 Task: Find restaurants with a 3.5+ rating.
Action: Mouse moved to (394, 107)
Screenshot: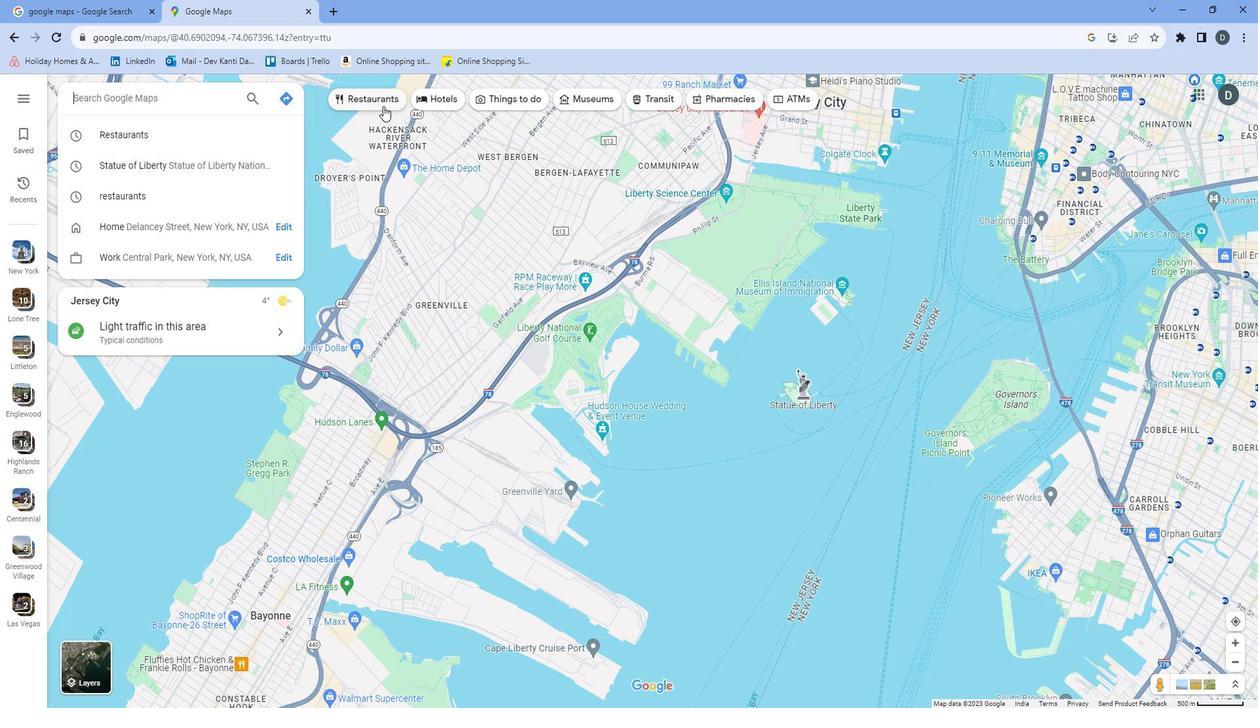 
Action: Mouse pressed left at (394, 107)
Screenshot: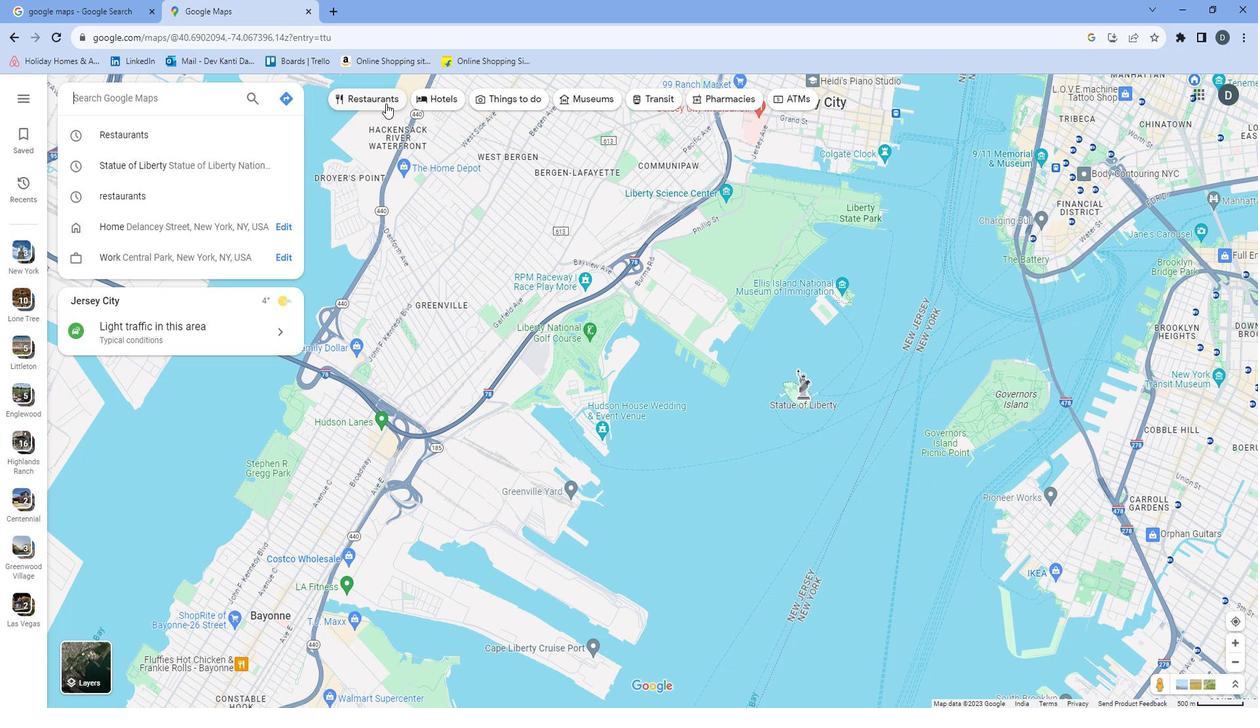 
Action: Mouse moved to (451, 100)
Screenshot: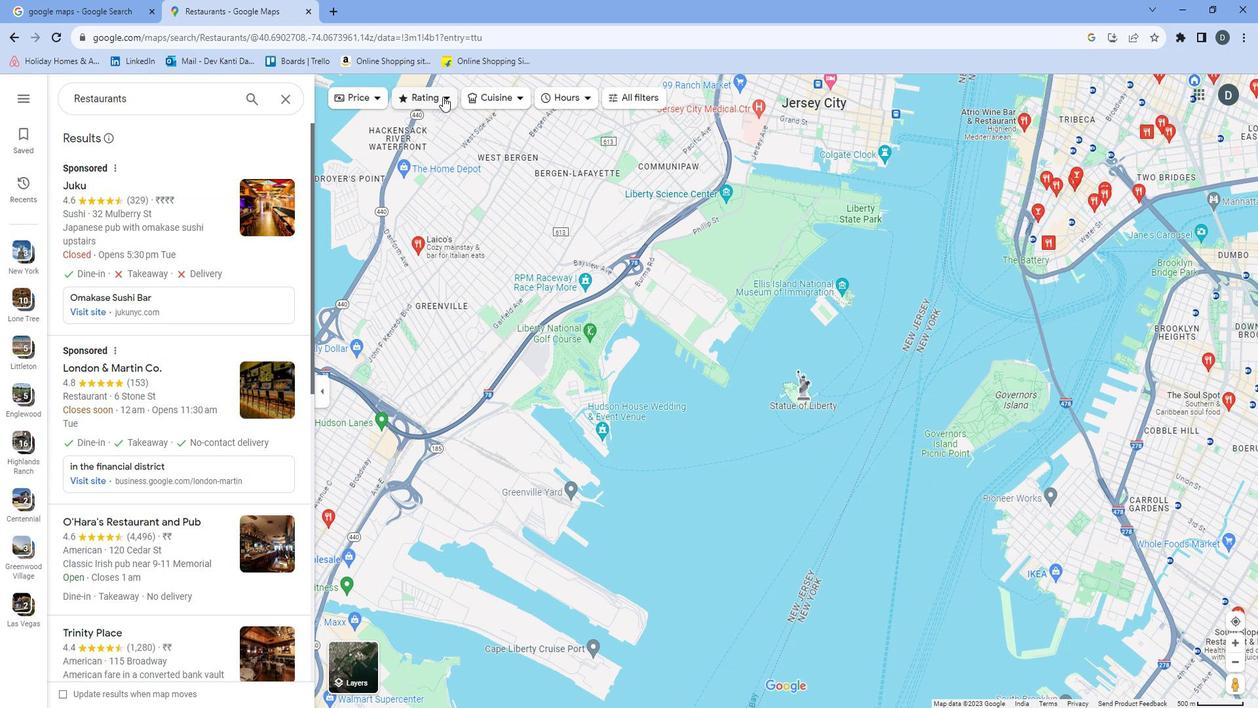 
Action: Mouse pressed left at (451, 100)
Screenshot: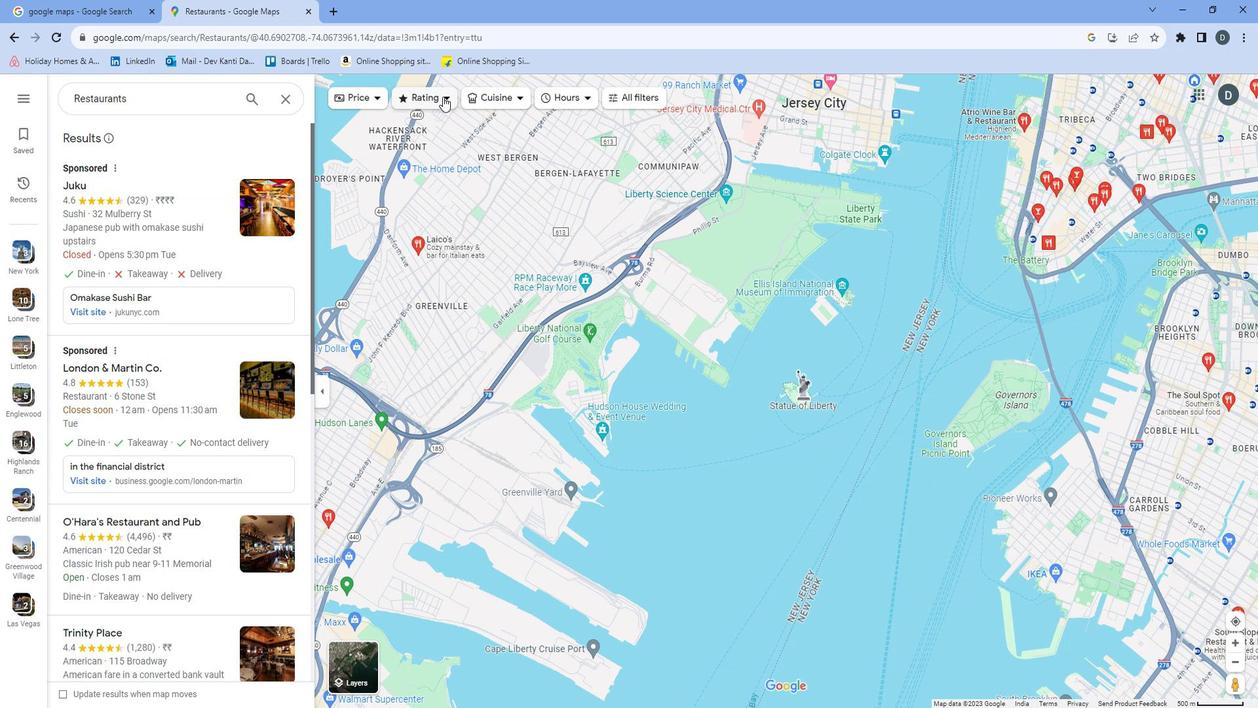 
Action: Mouse moved to (446, 218)
Screenshot: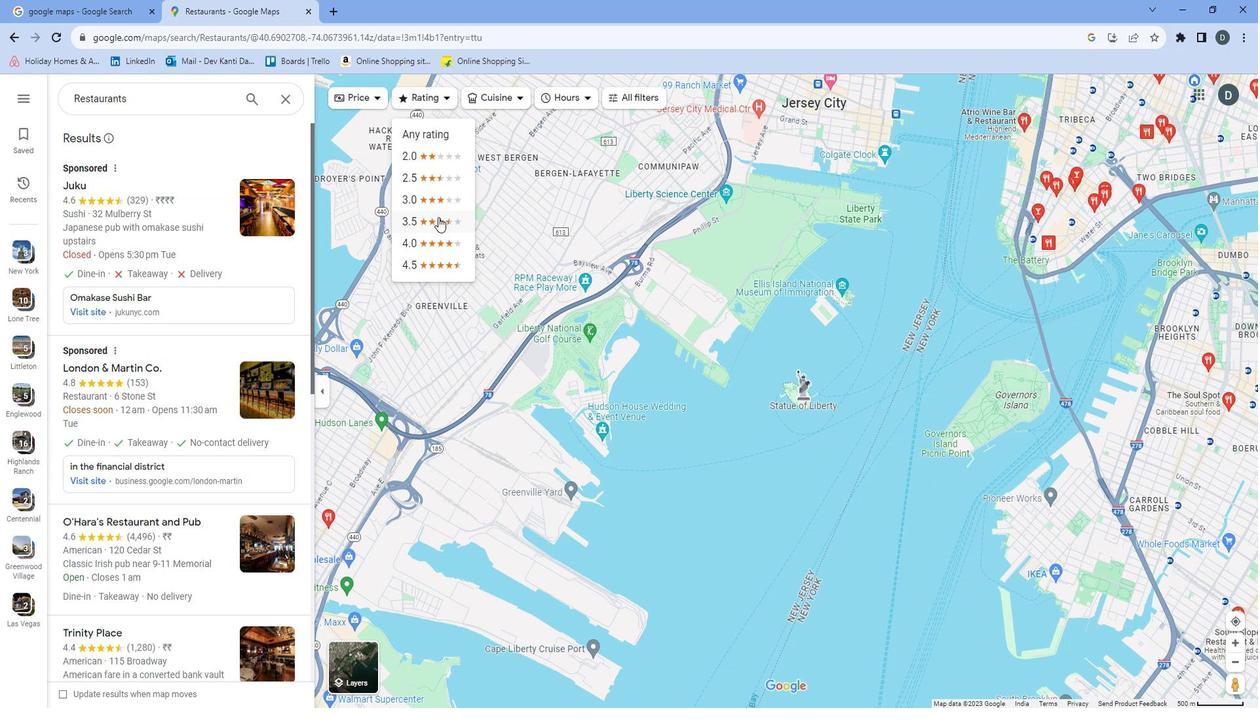 
Action: Mouse pressed left at (446, 218)
Screenshot: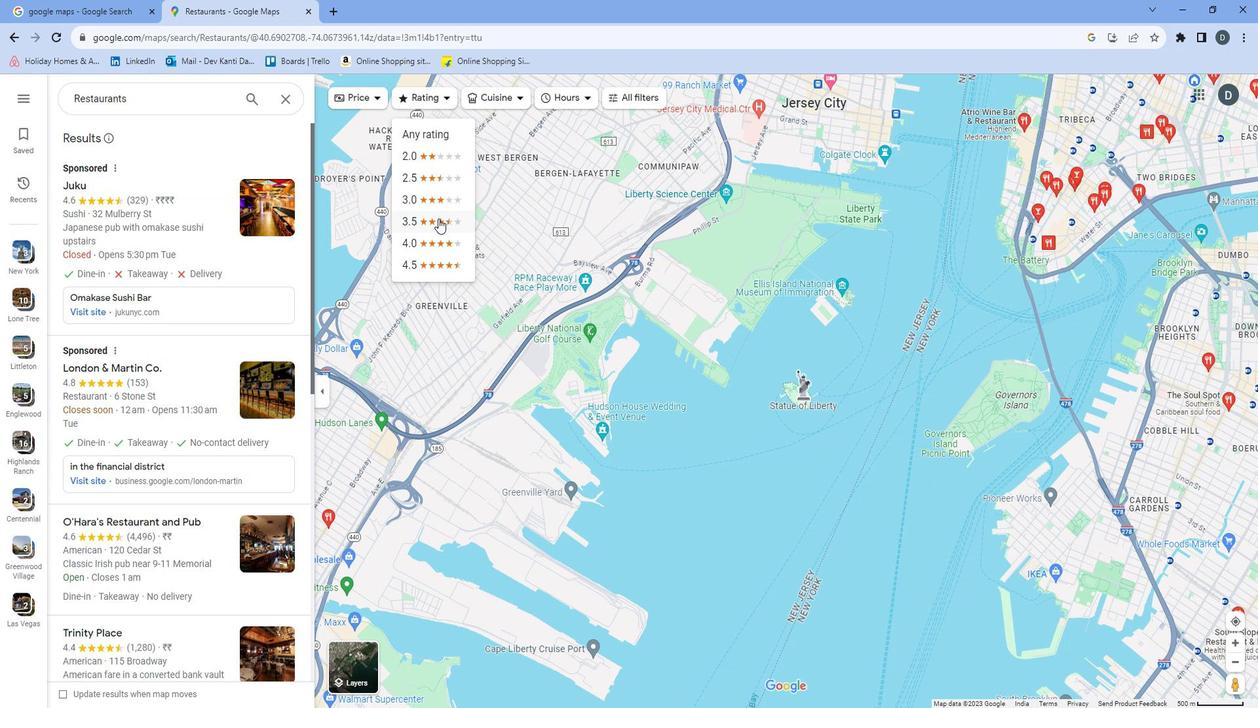 
Action: Mouse moved to (546, 229)
Screenshot: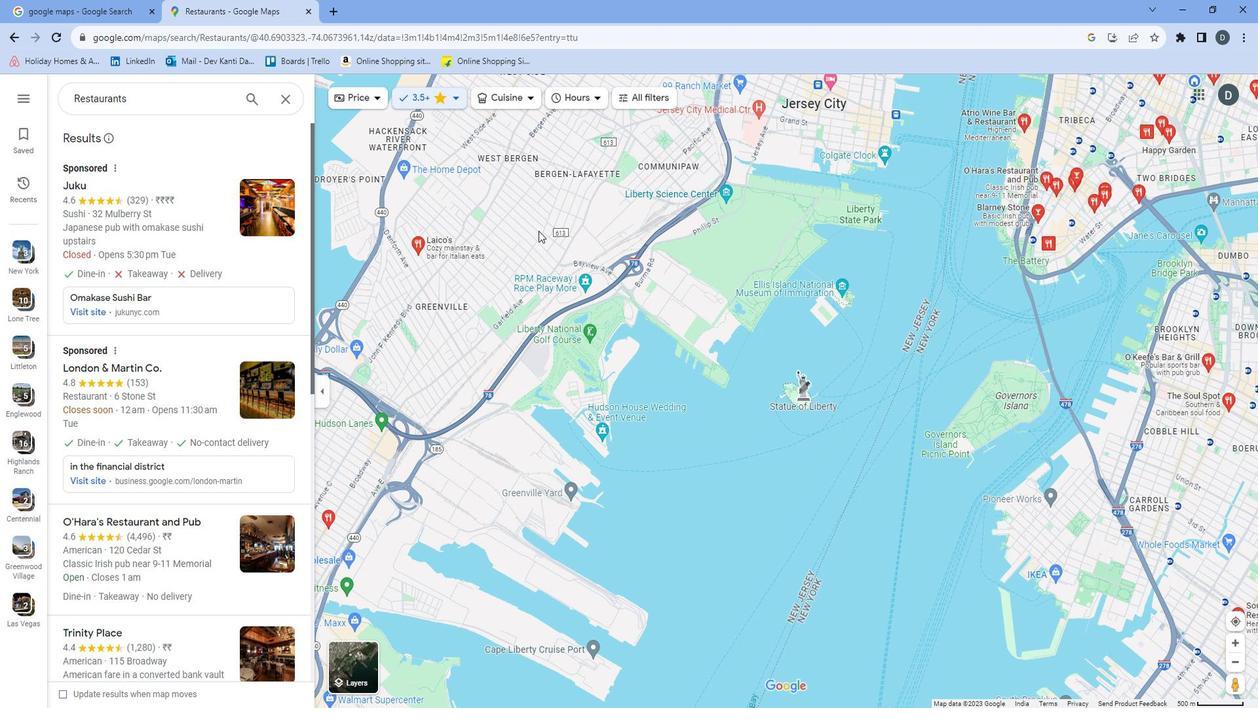 
